 Task: Align the text "What is your name?" at the left.
Action: Mouse moved to (119, 105)
Screenshot: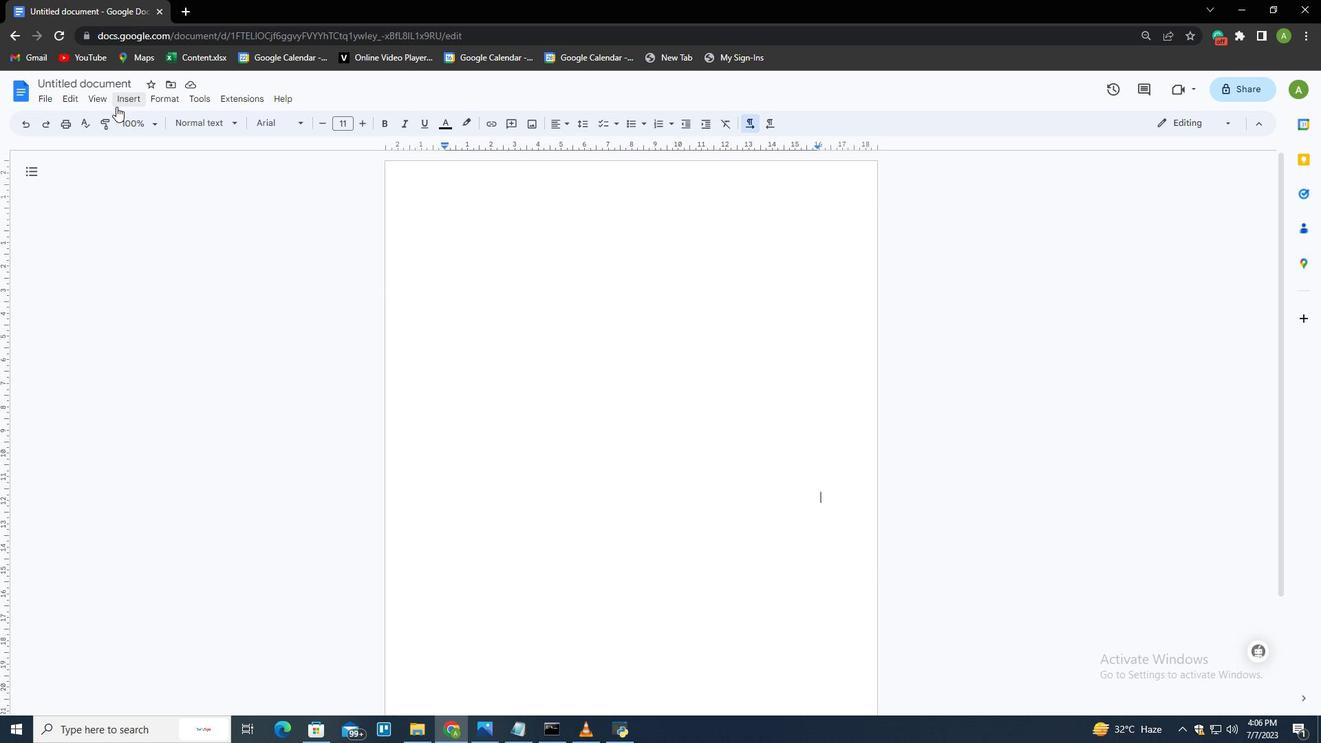 
Action: Mouse pressed left at (119, 105)
Screenshot: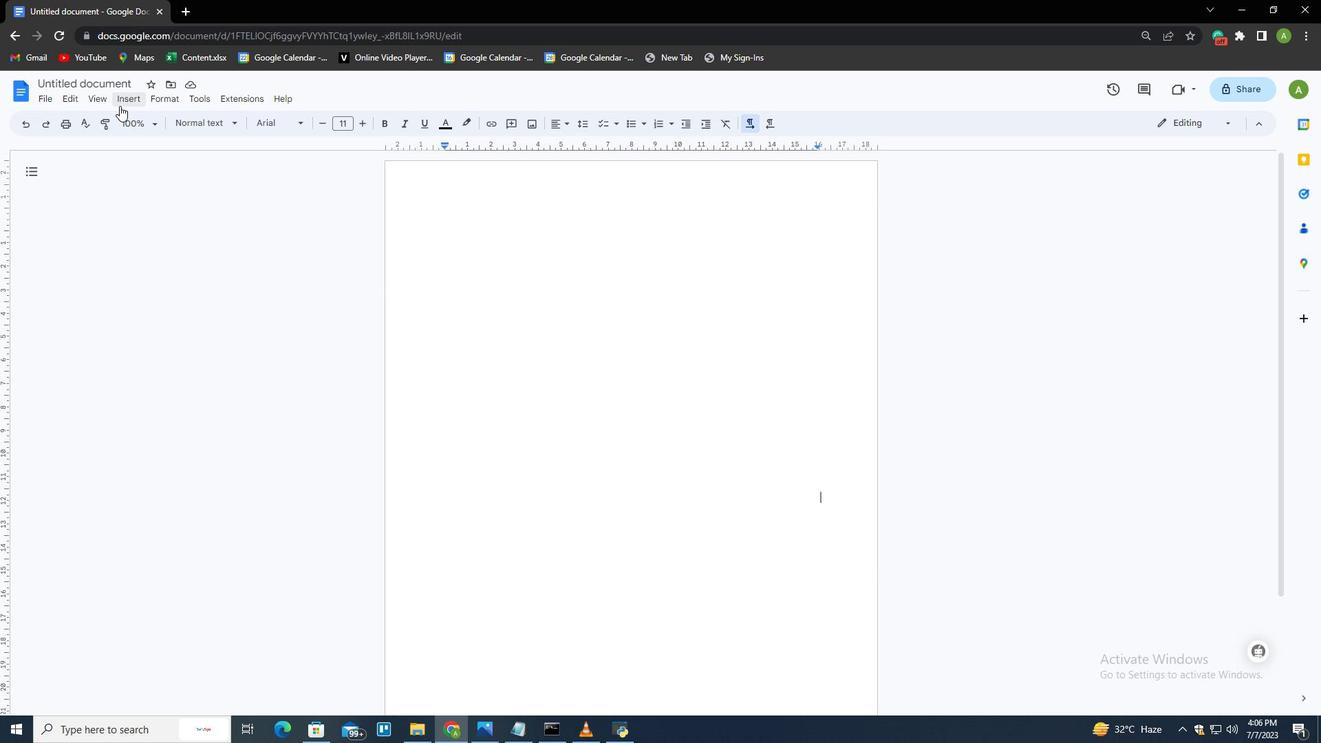 
Action: Mouse moved to (164, 165)
Screenshot: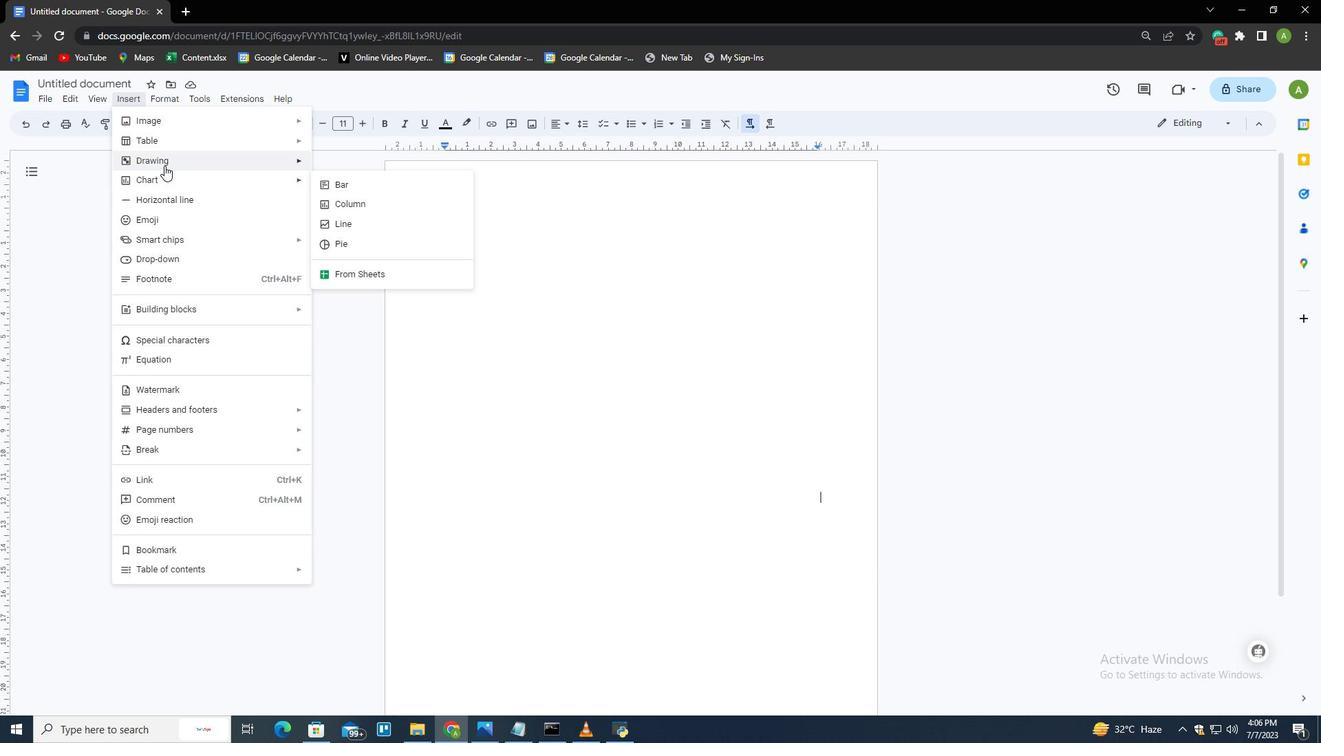 
Action: Mouse pressed left at (164, 165)
Screenshot: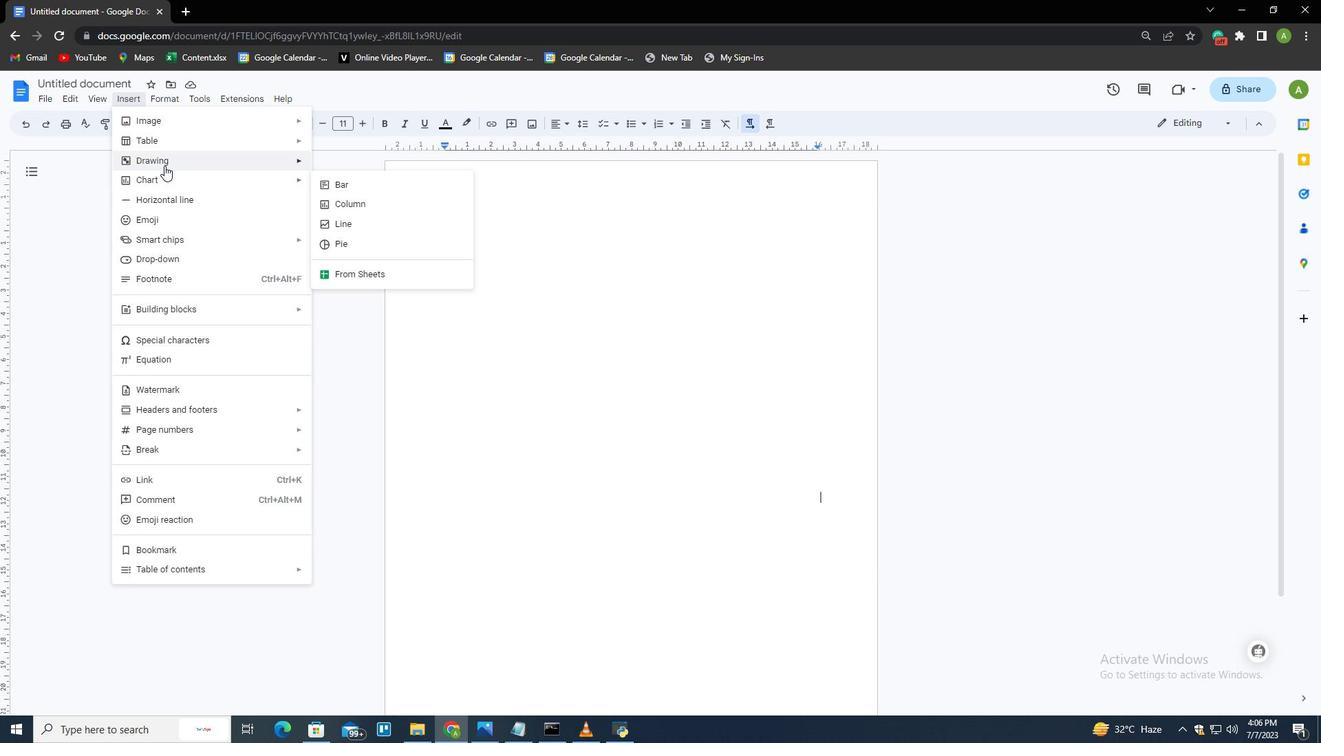 
Action: Mouse moved to (326, 165)
Screenshot: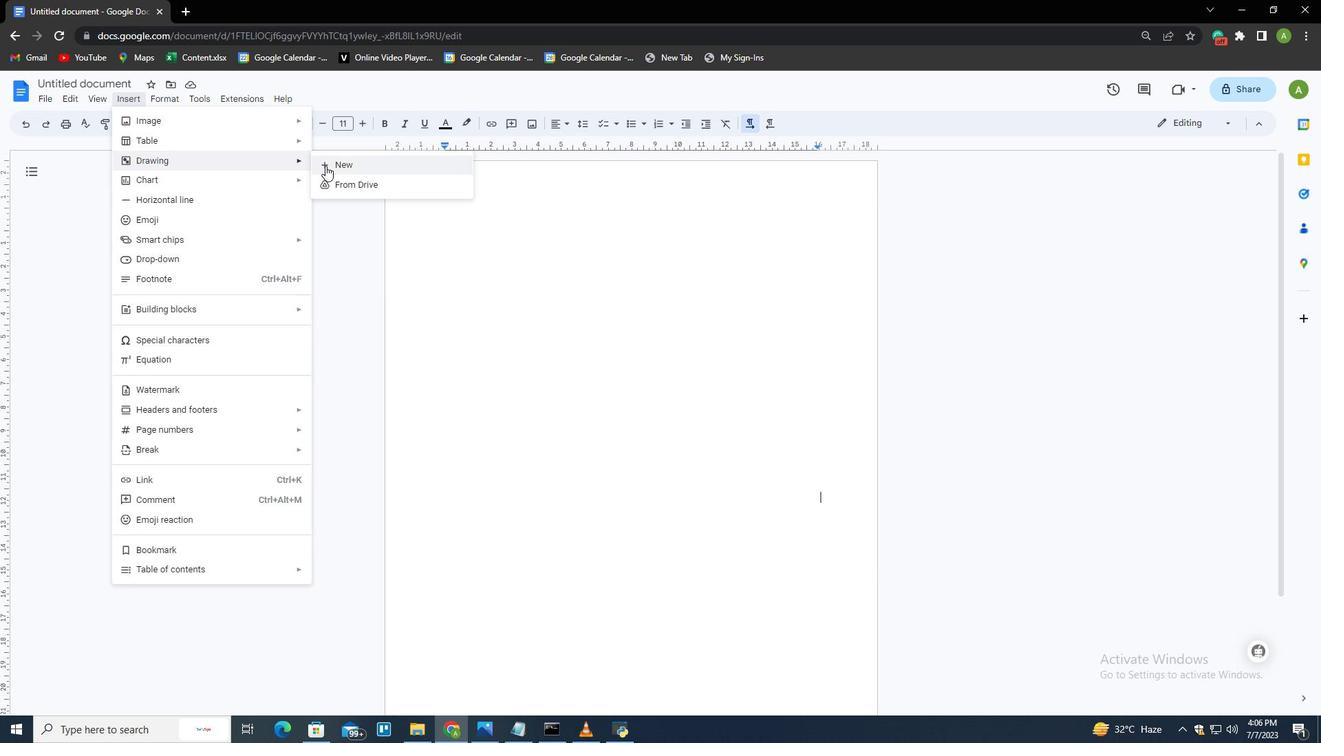 
Action: Mouse pressed left at (326, 165)
Screenshot: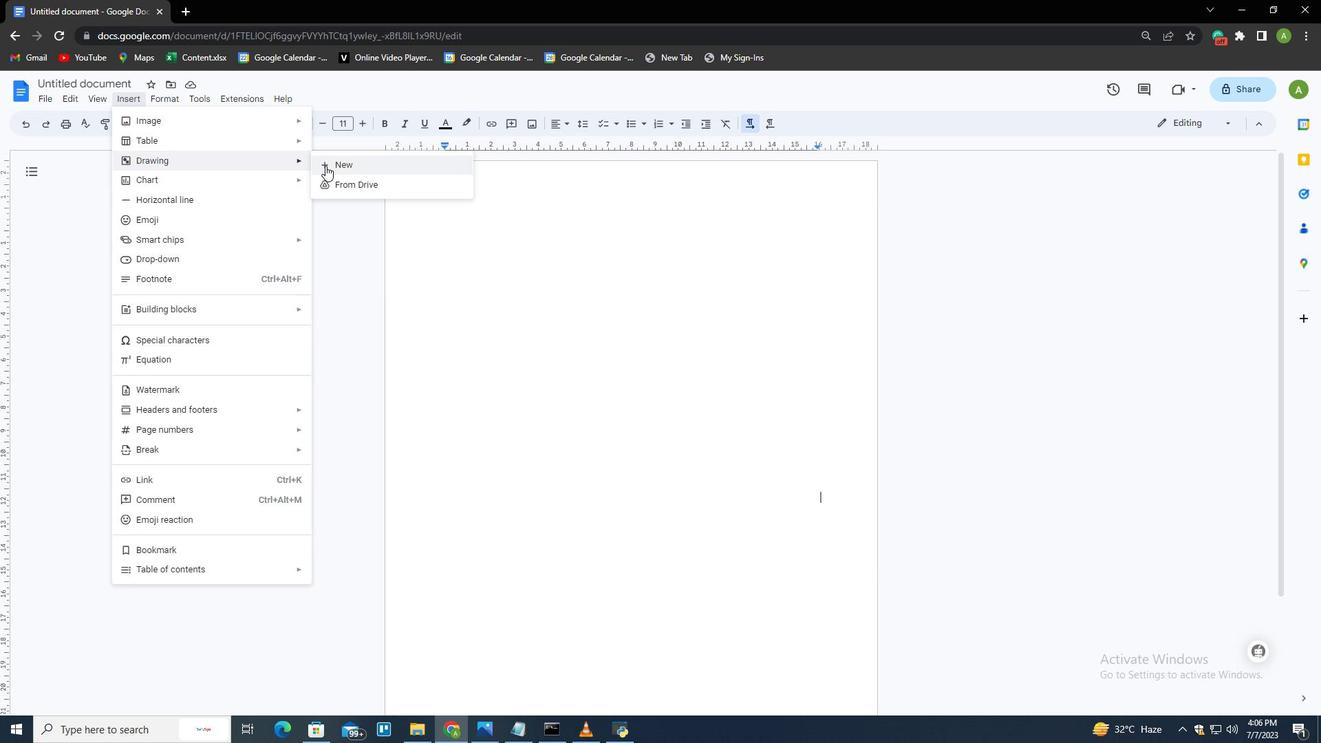 
Action: Mouse moved to (343, 156)
Screenshot: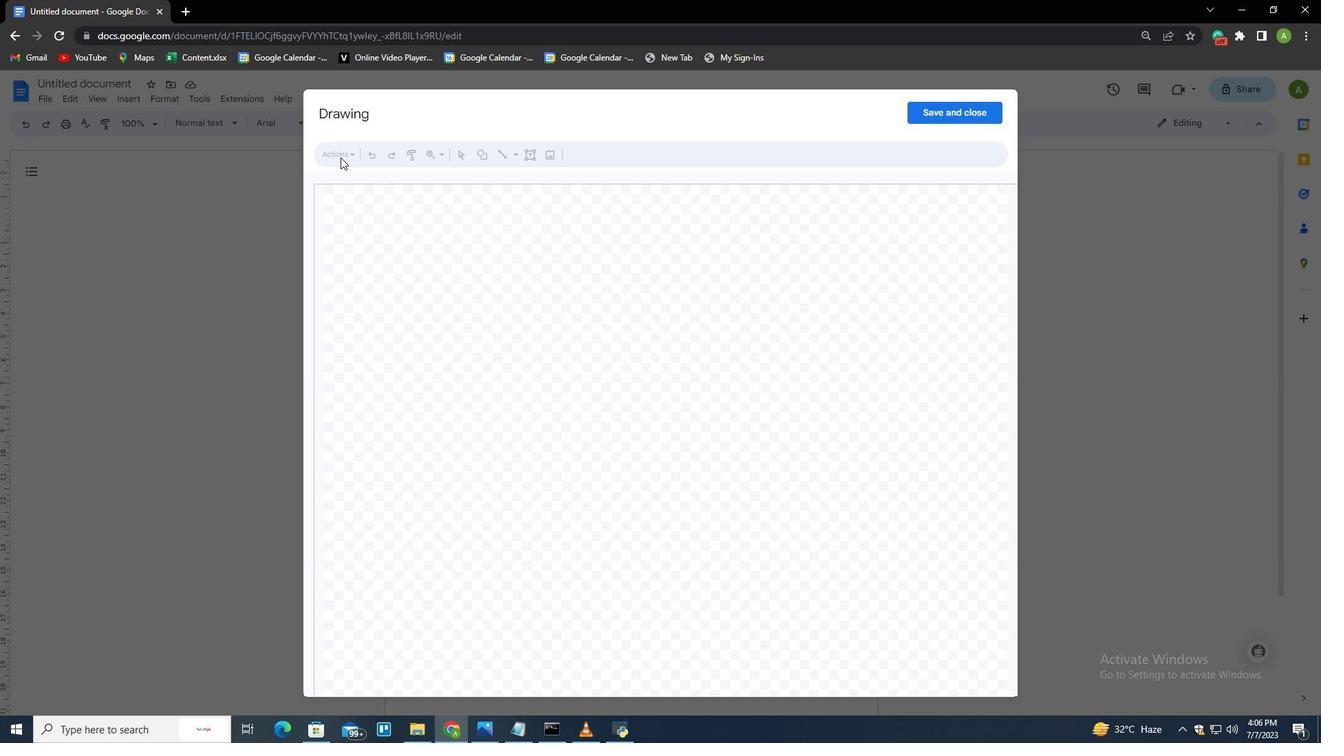 
Action: Mouse pressed left at (343, 156)
Screenshot: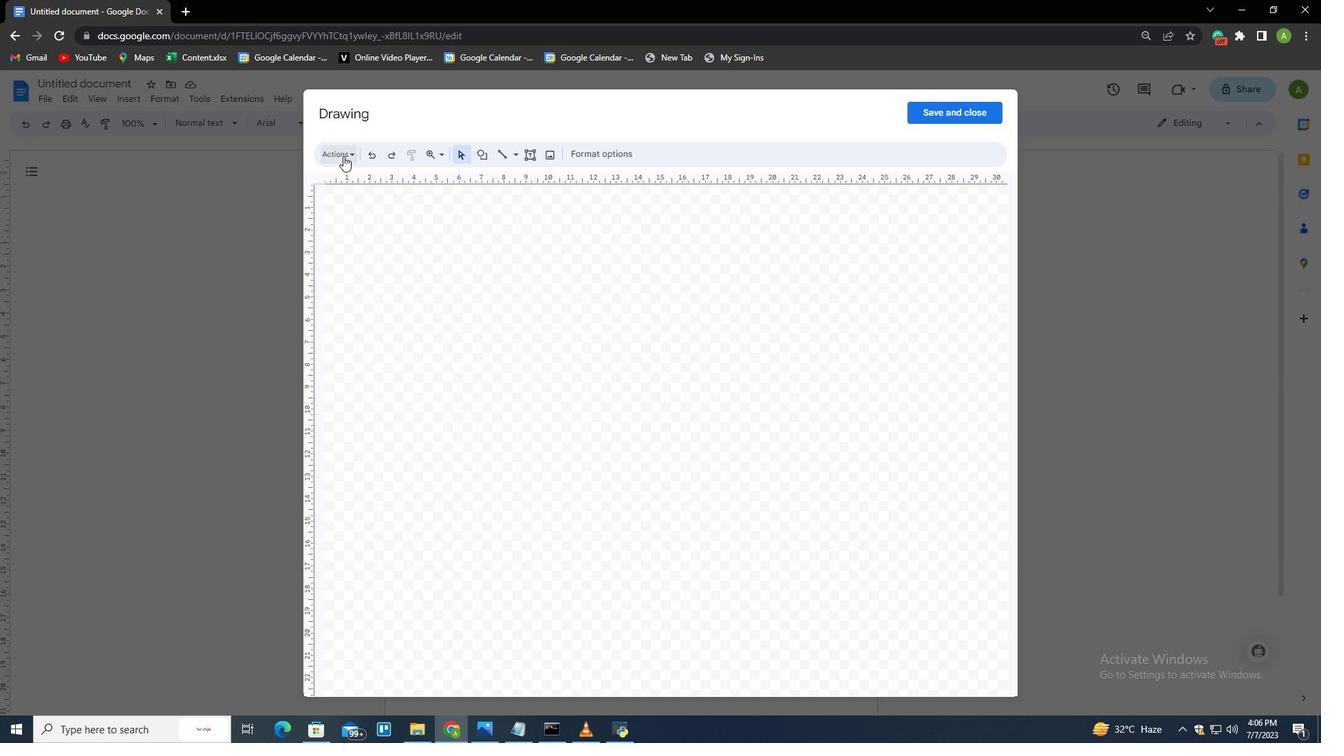 
Action: Mouse moved to (377, 245)
Screenshot: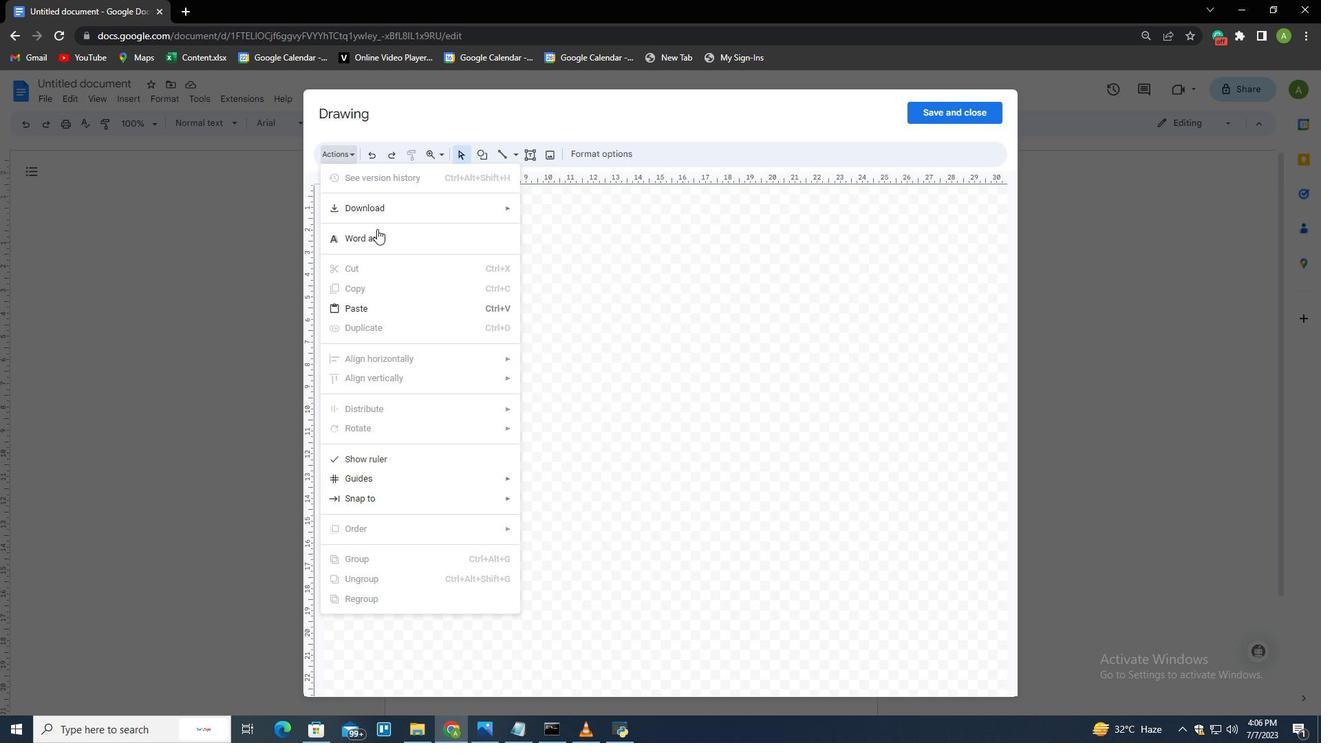 
Action: Mouse pressed left at (377, 245)
Screenshot: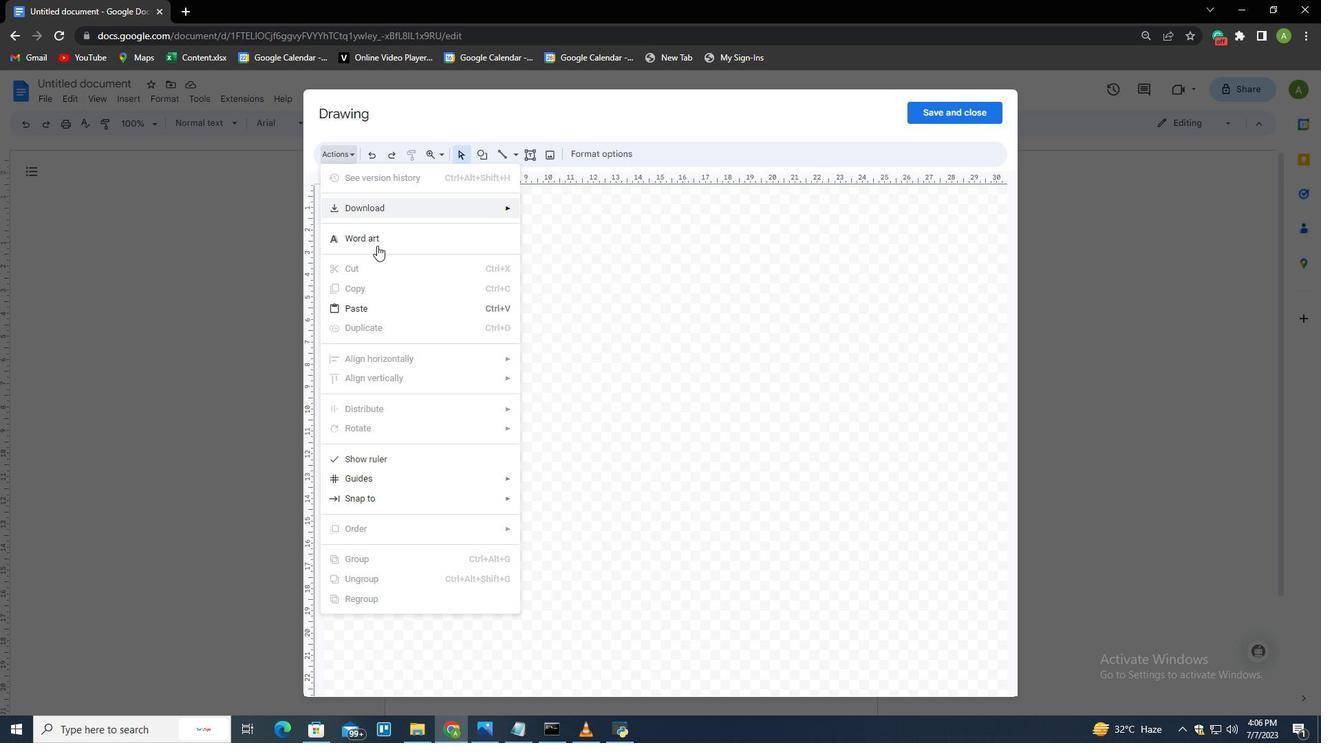 
Action: Mouse moved to (613, 213)
Screenshot: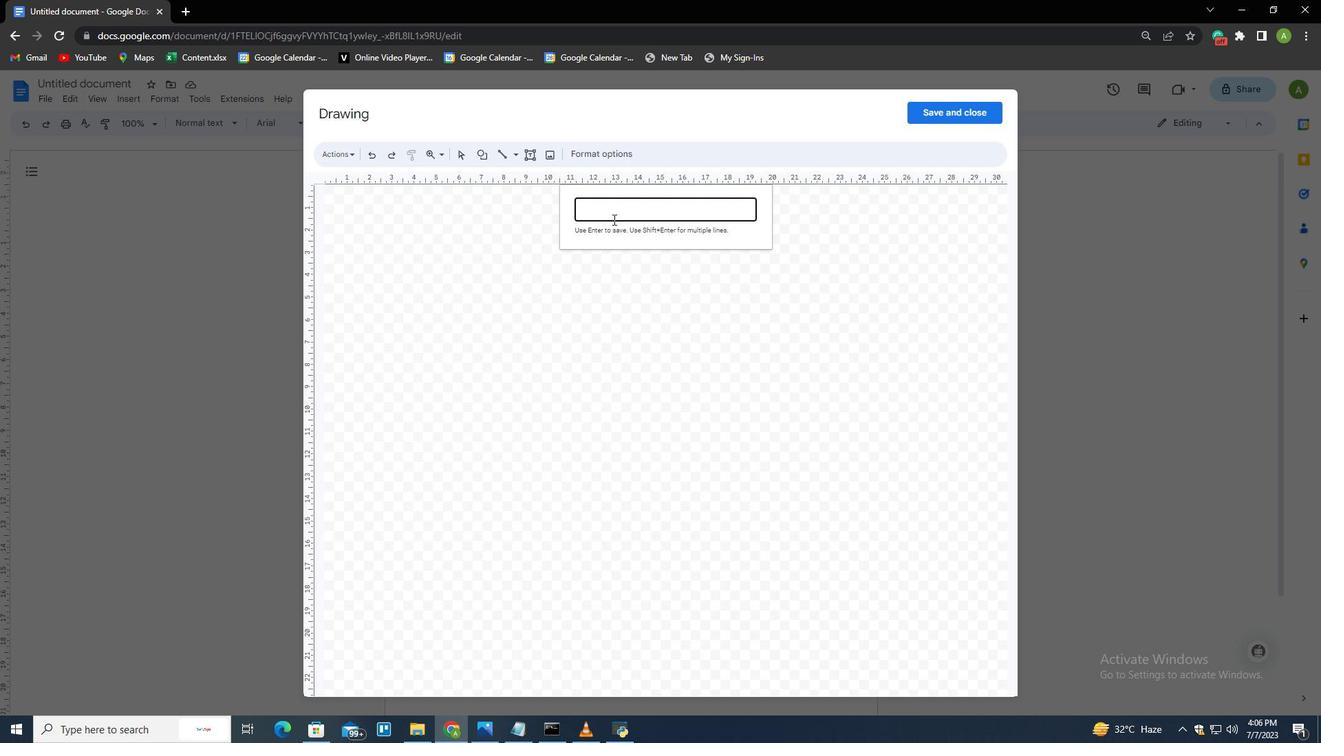 
Action: Mouse pressed left at (613, 213)
Screenshot: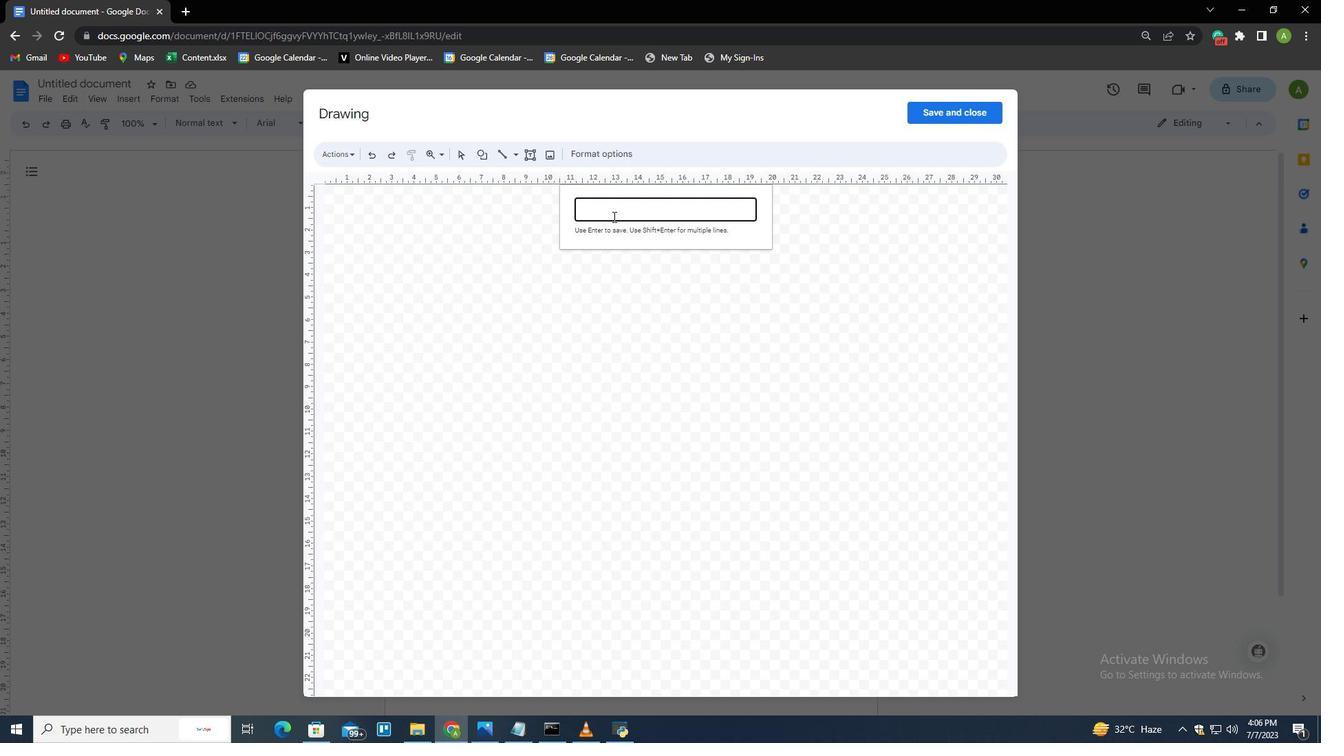 
Action: Key pressed <Key.shift><Key.shift>What<Key.space>is<Key.space>your<Key.space>name<Key.shift_r>?
Screenshot: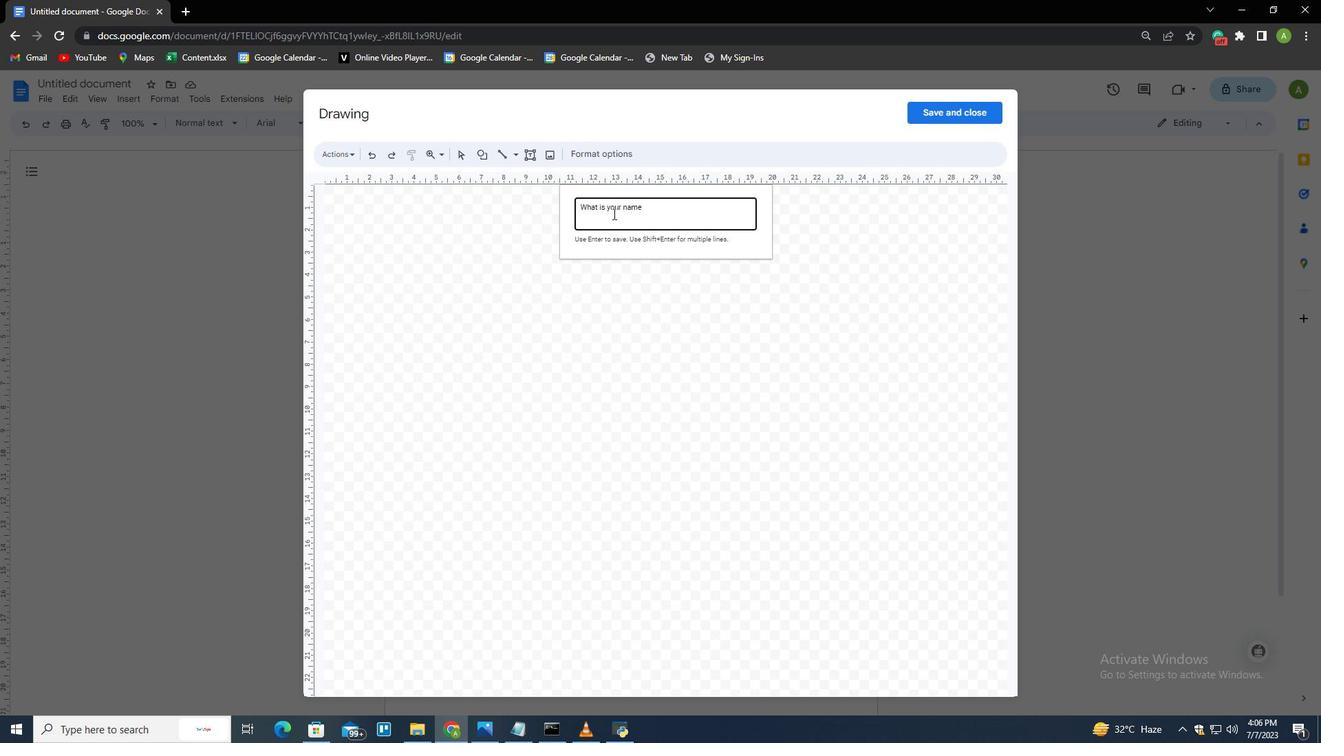 
Action: Mouse moved to (617, 276)
Screenshot: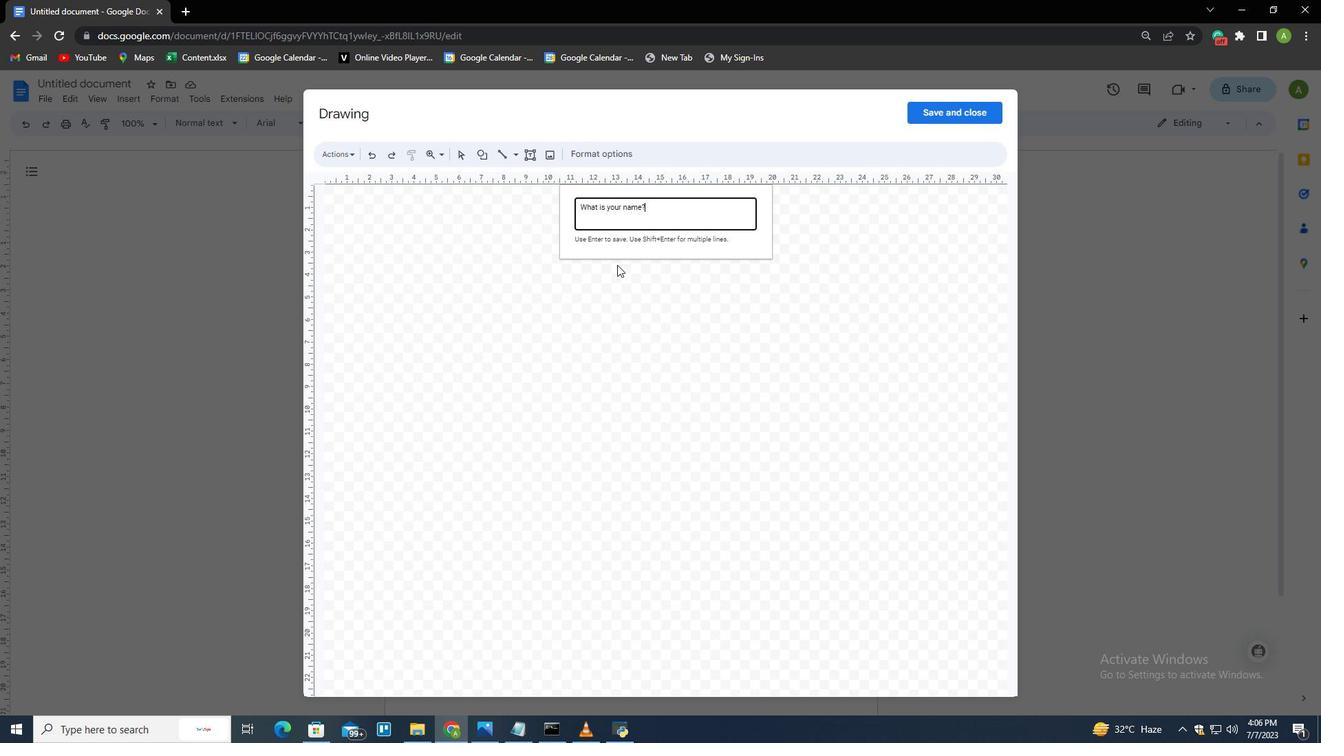 
Action: Mouse pressed left at (617, 276)
Screenshot: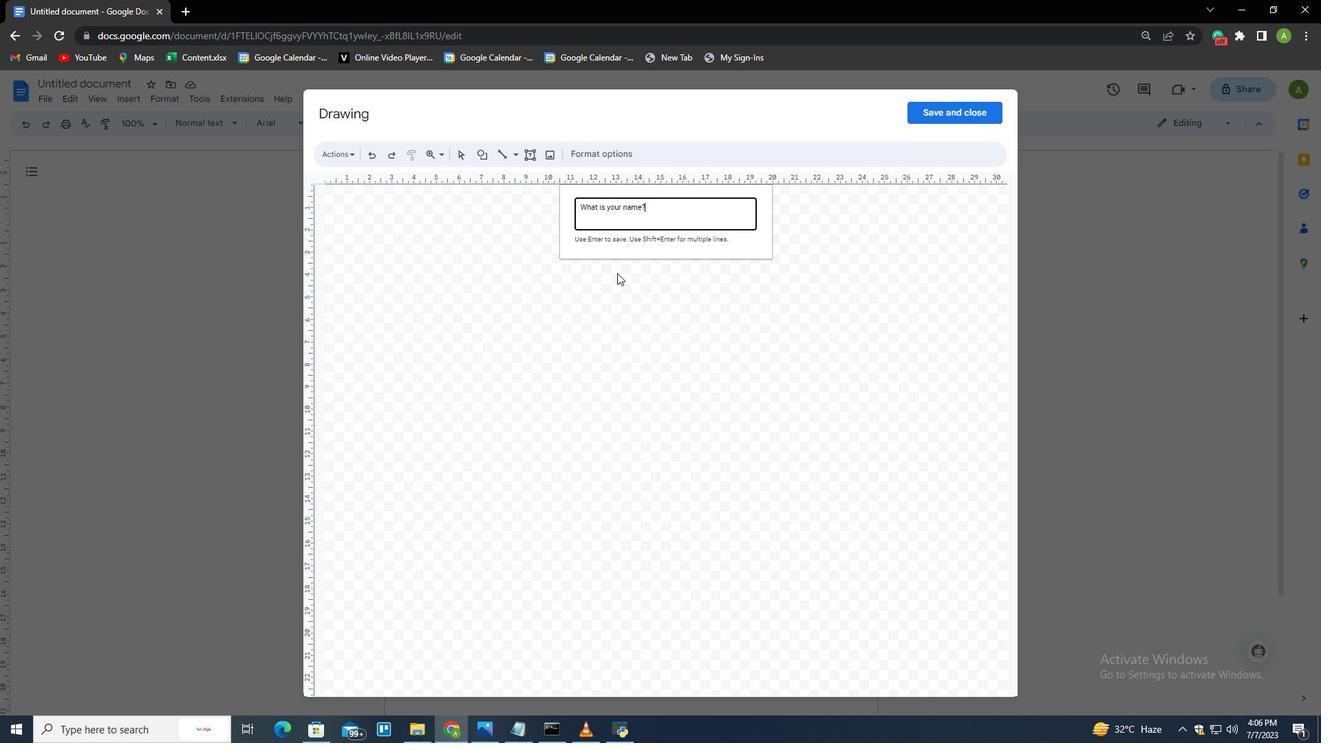 
Action: Mouse moved to (487, 153)
Screenshot: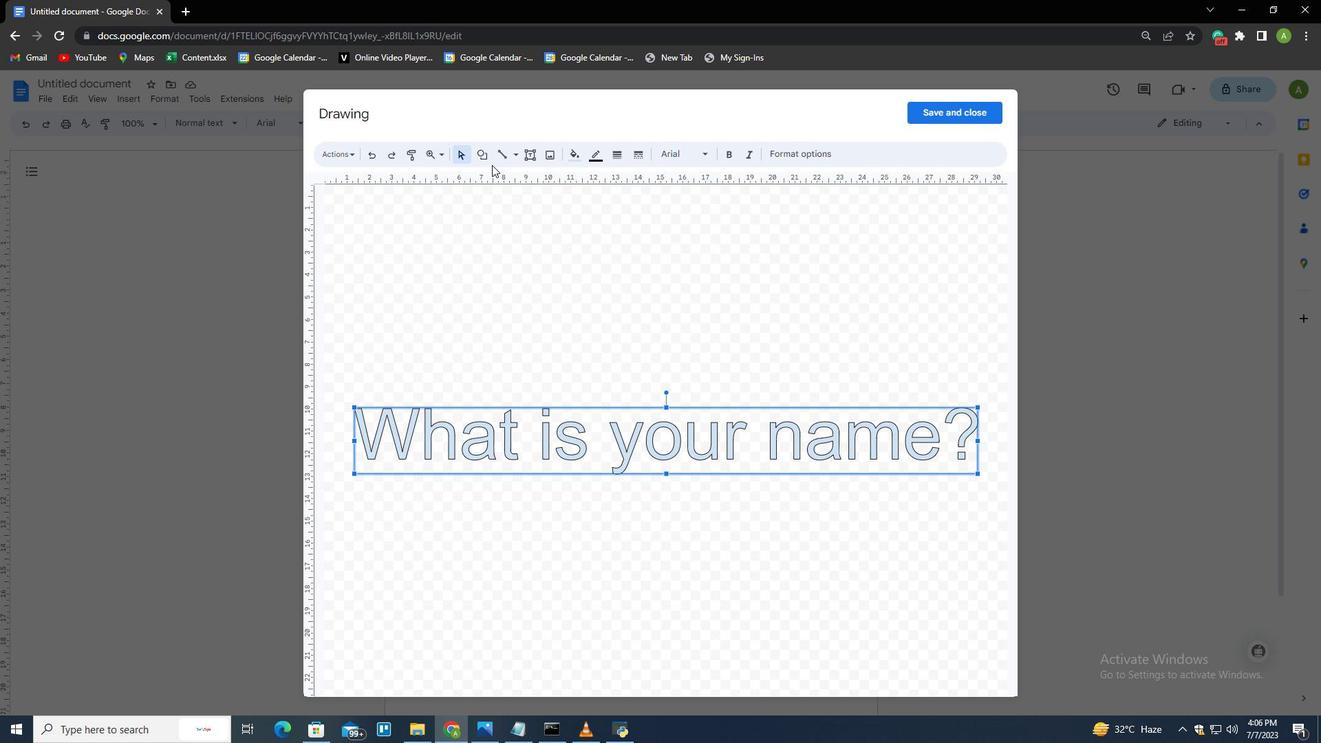 
Action: Mouse pressed left at (487, 153)
Screenshot: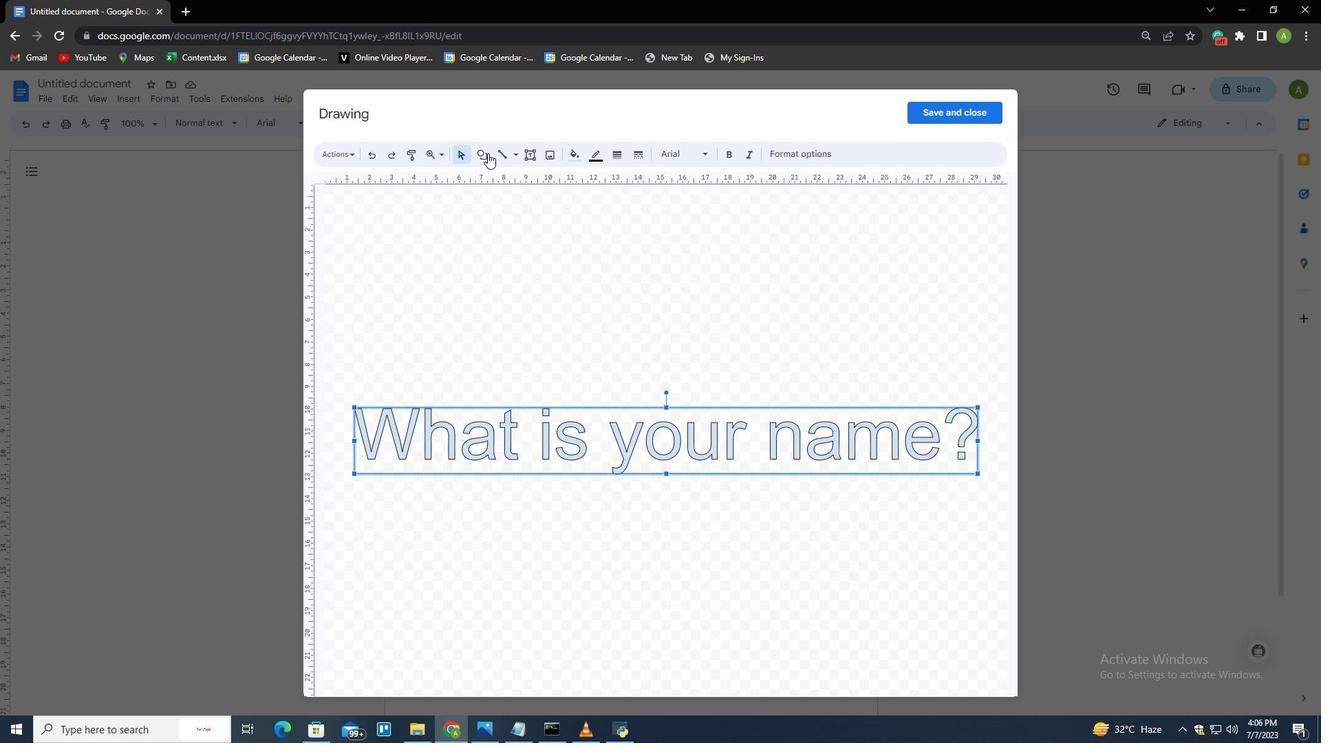 
Action: Mouse moved to (493, 172)
Screenshot: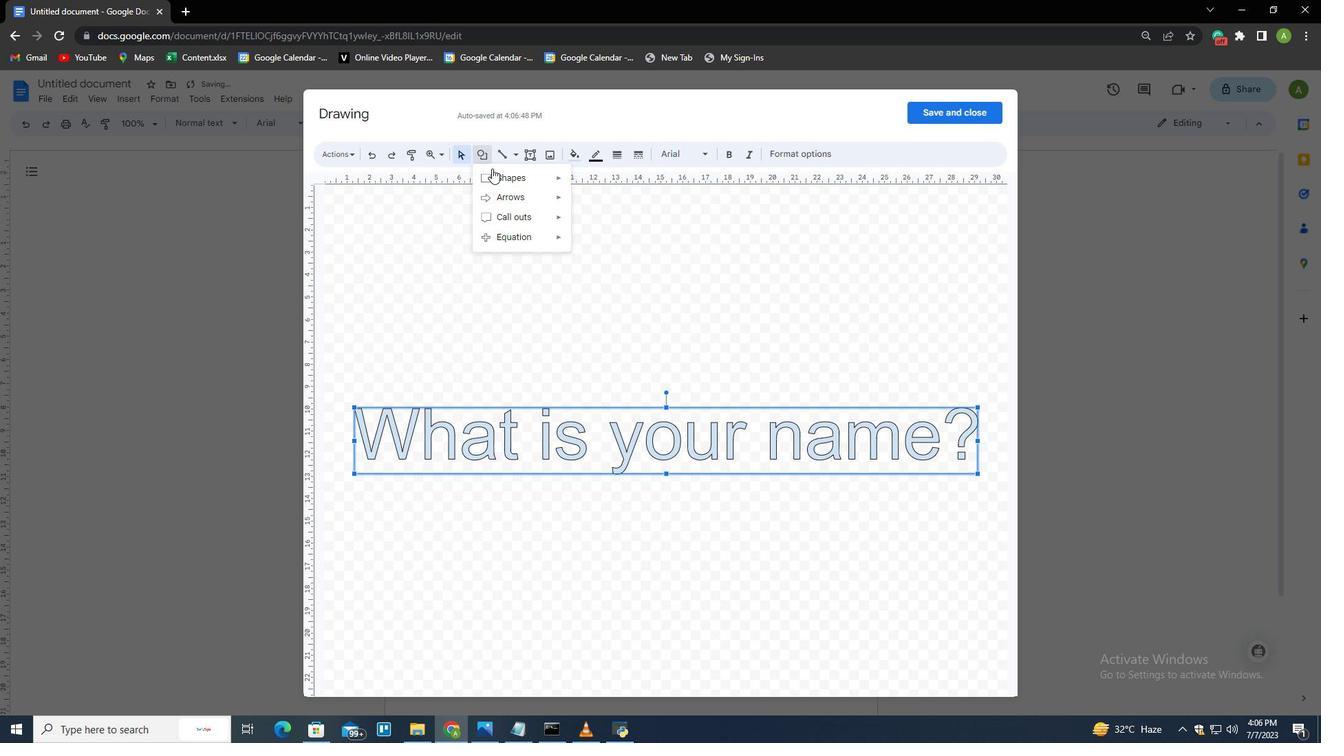 
Action: Mouse pressed left at (493, 172)
Screenshot: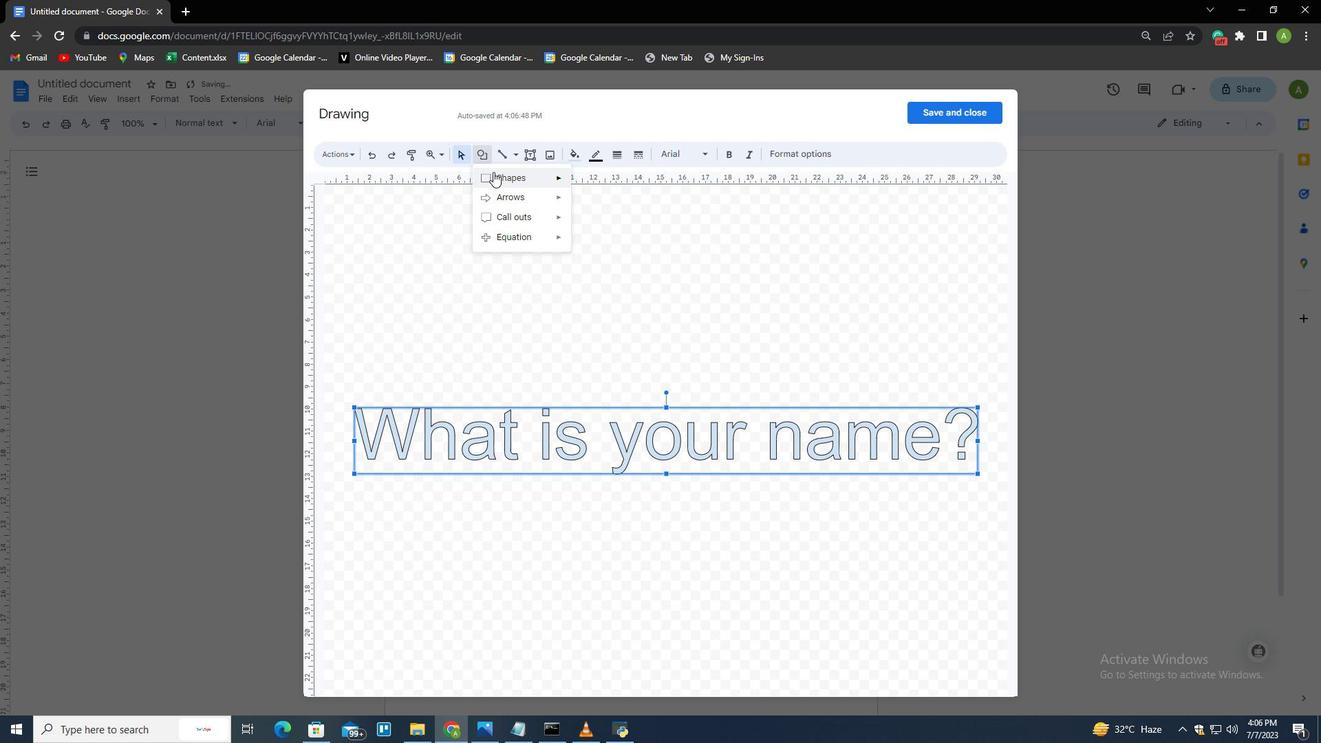 
Action: Mouse moved to (578, 178)
Screenshot: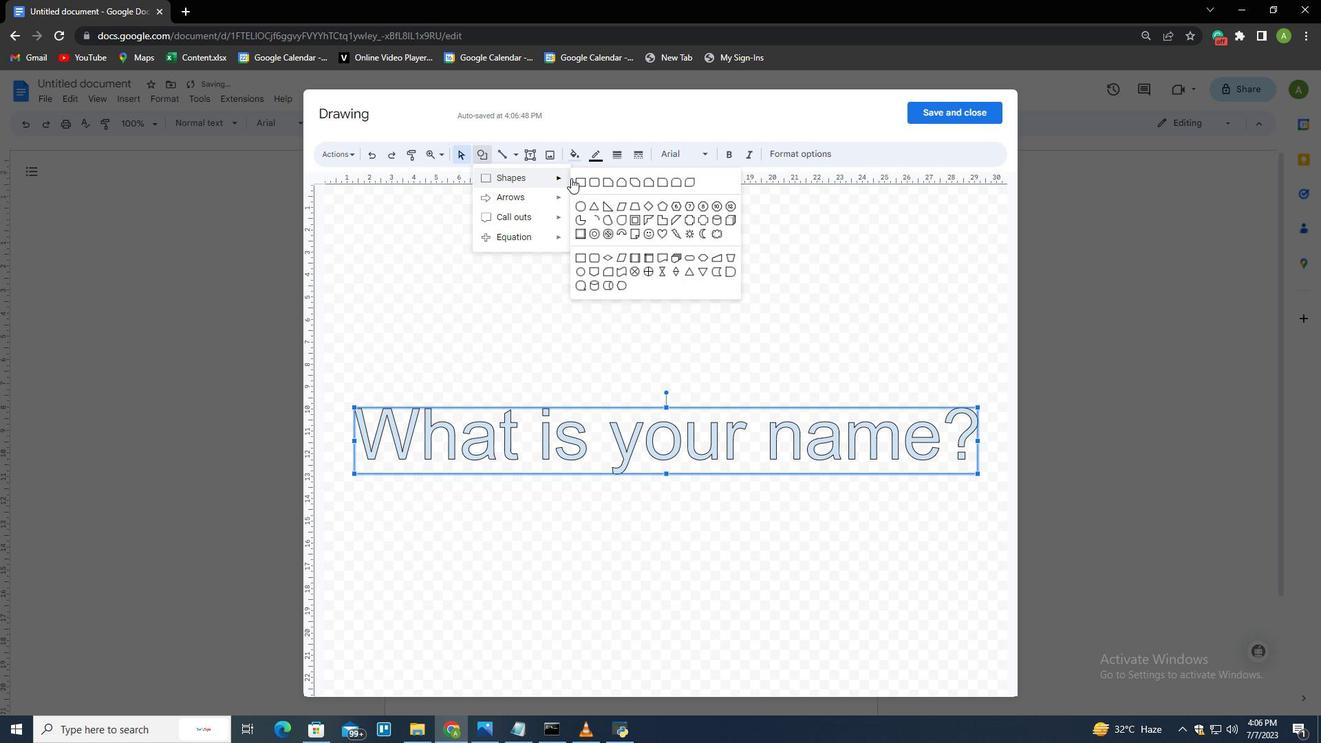 
Action: Mouse pressed left at (578, 178)
Screenshot: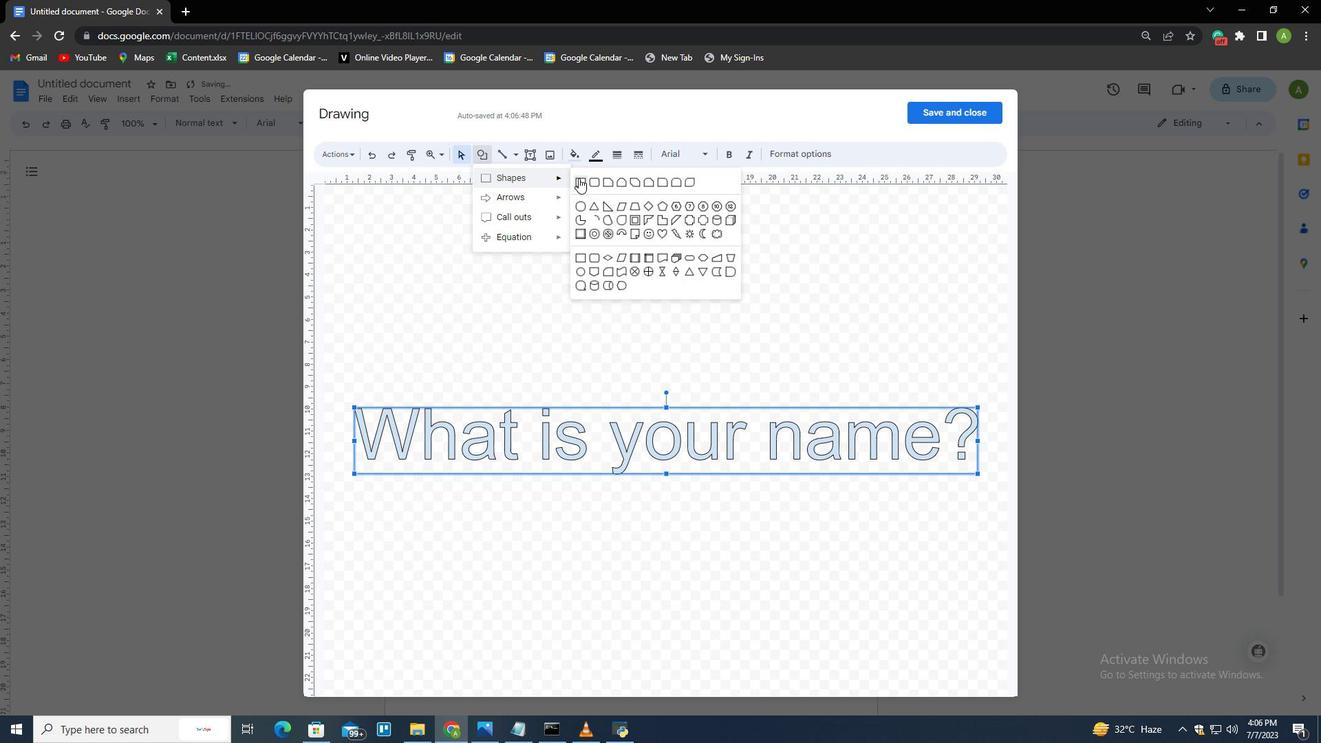 
Action: Mouse moved to (573, 272)
Screenshot: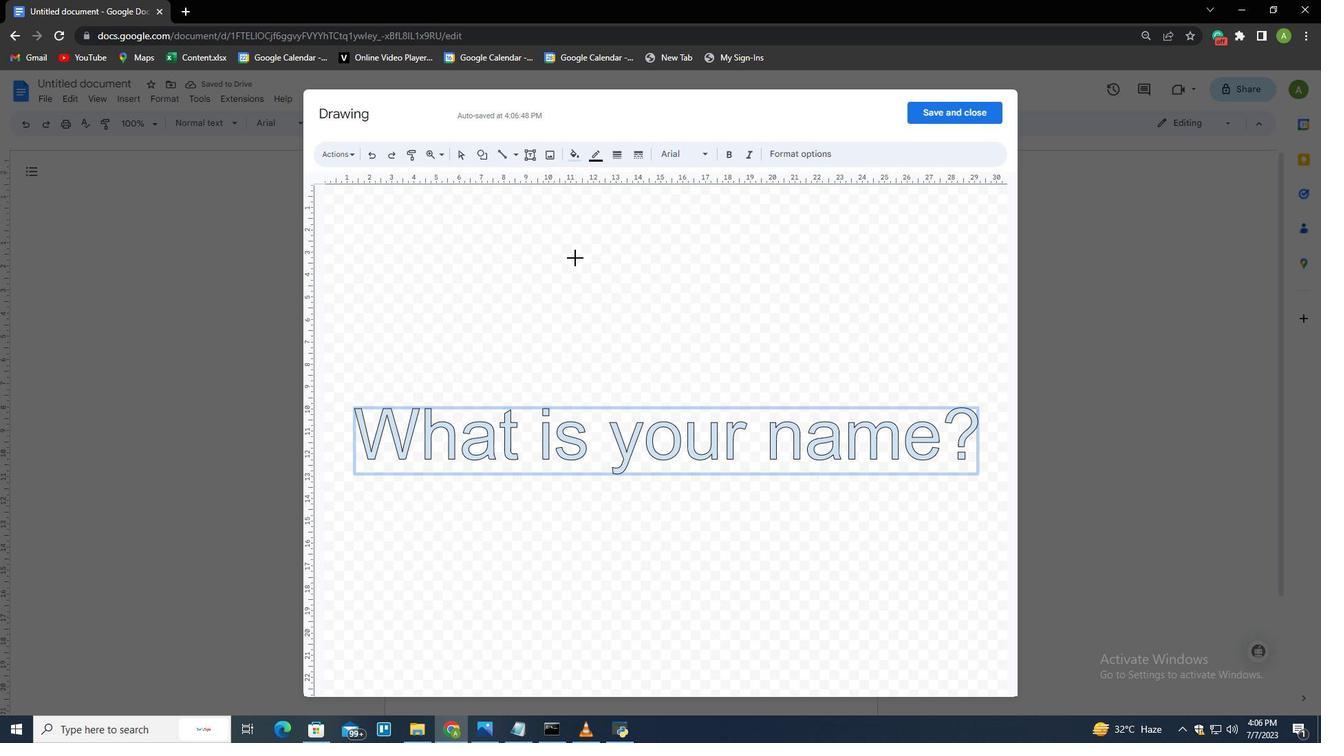 
Action: Mouse pressed left at (573, 272)
Screenshot: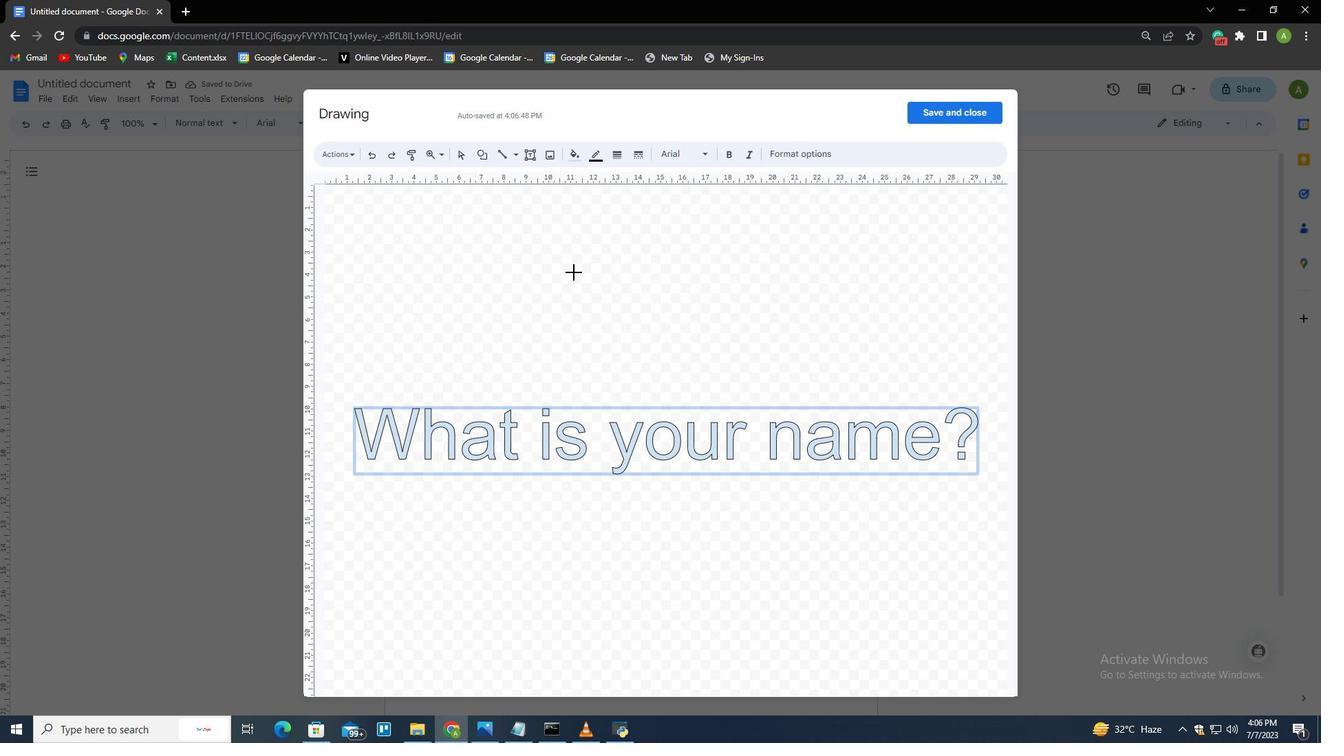 
Action: Mouse moved to (484, 353)
Screenshot: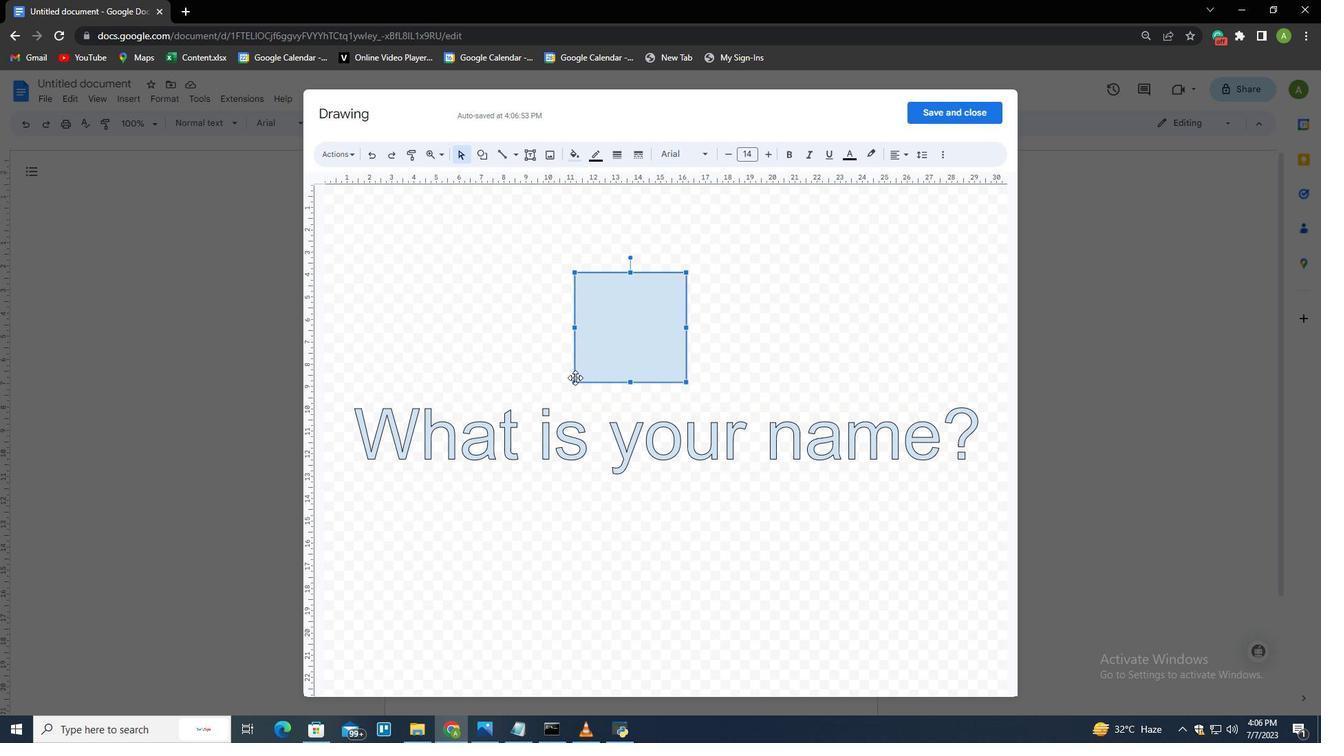 
Action: Mouse pressed left at (484, 353)
Screenshot: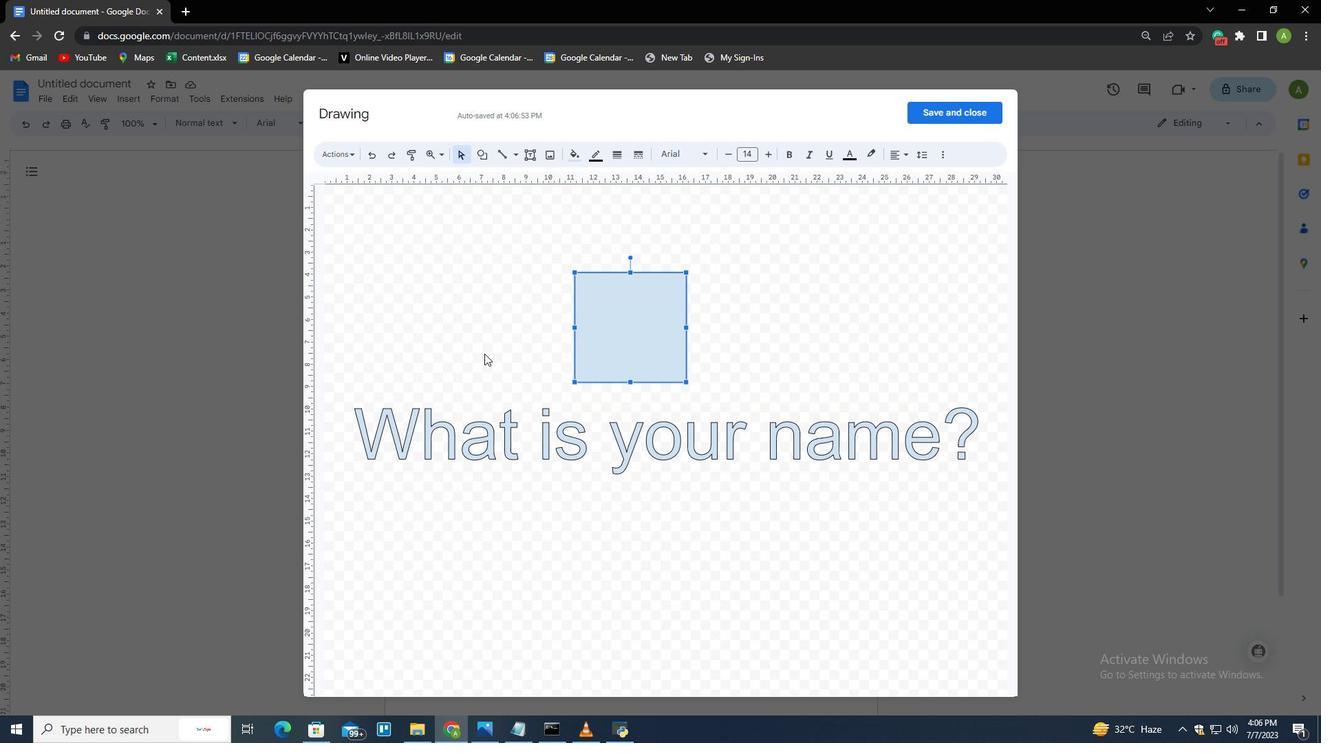 
Action: Mouse moved to (359, 251)
Screenshot: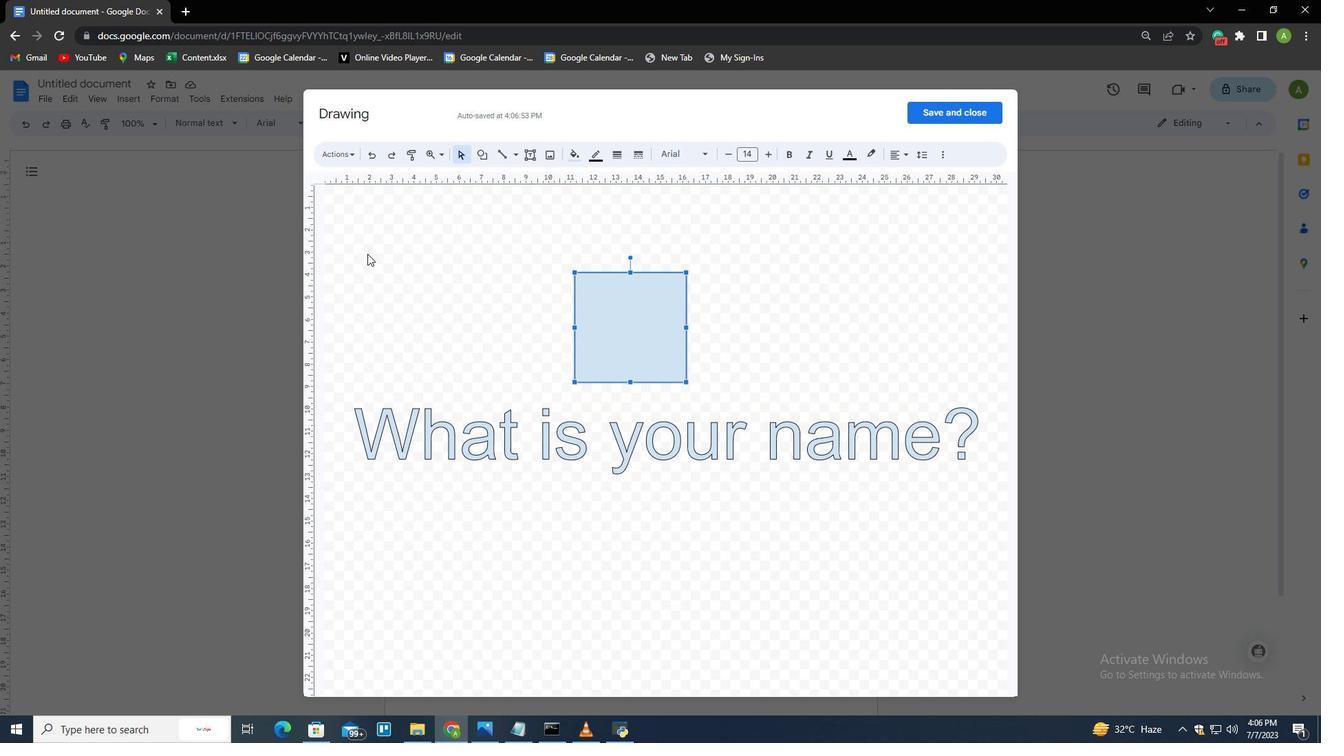 
Action: Mouse pressed left at (359, 251)
Screenshot: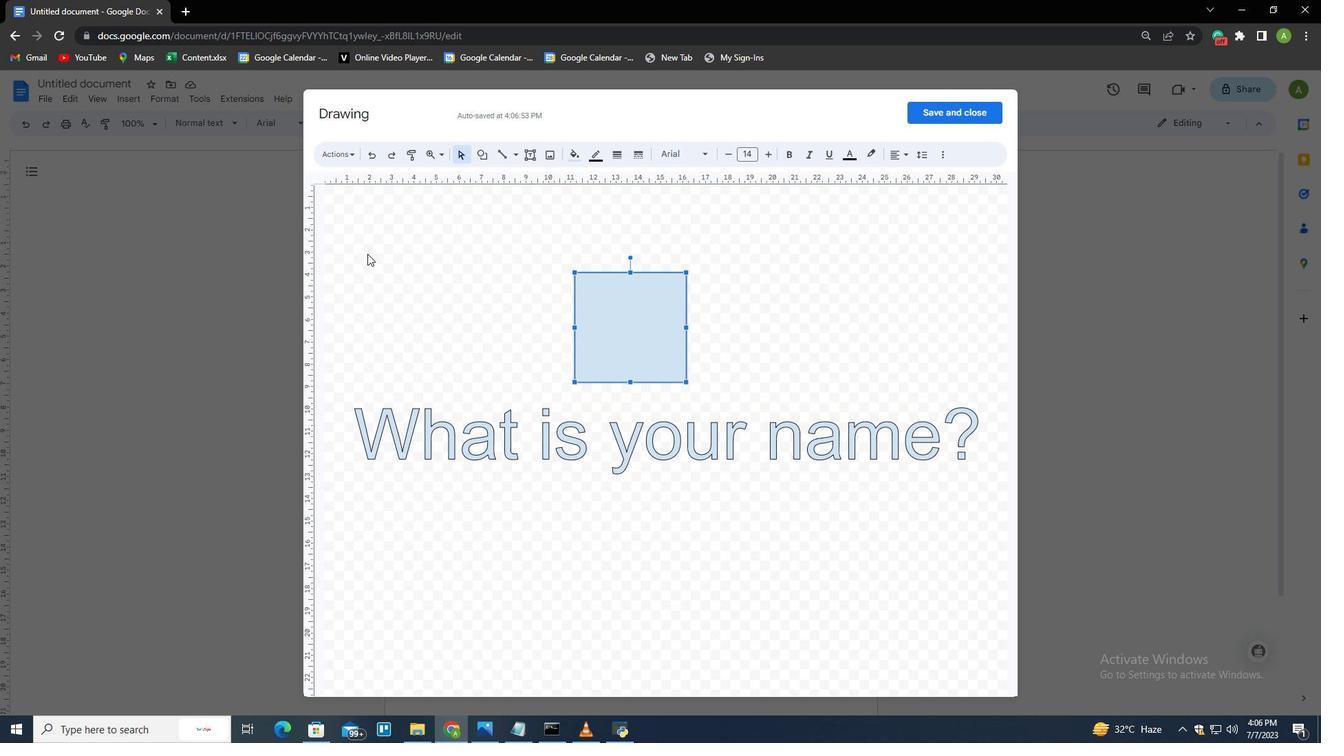
Action: Mouse moved to (355, 156)
Screenshot: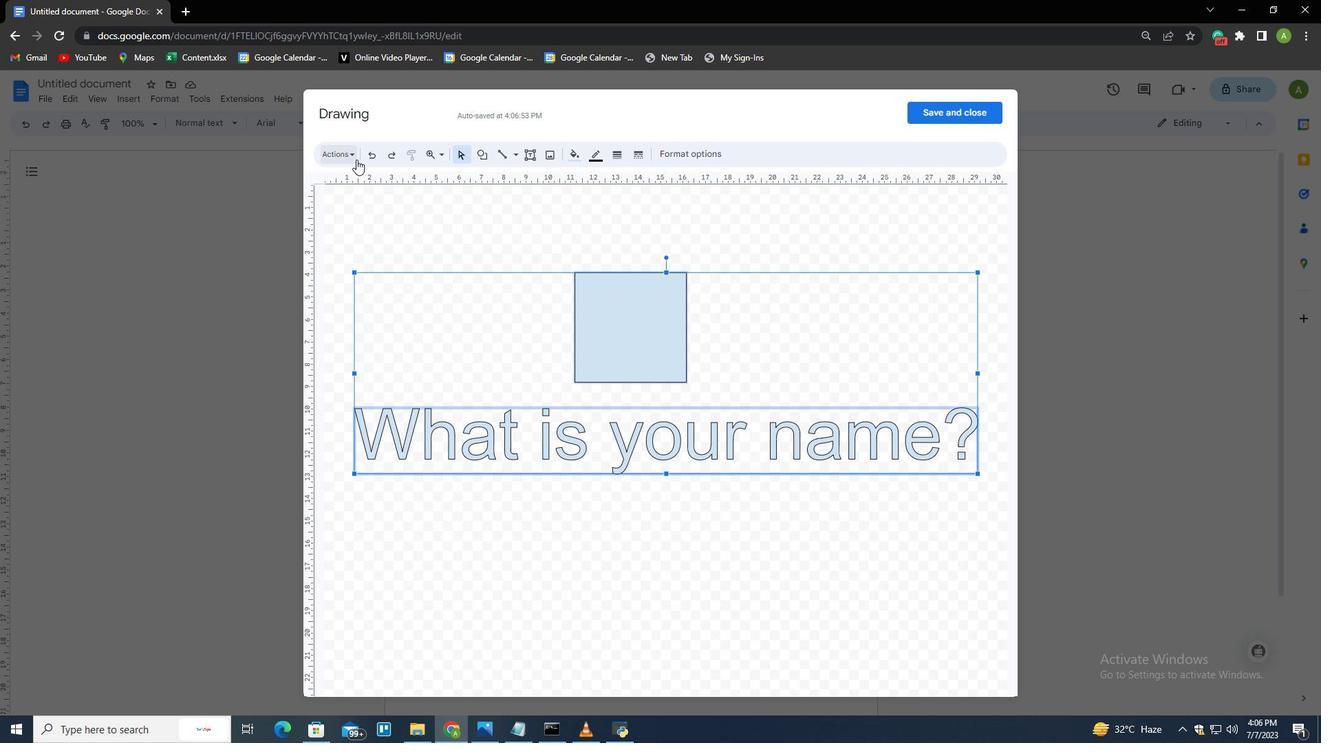 
Action: Mouse pressed left at (355, 156)
Screenshot: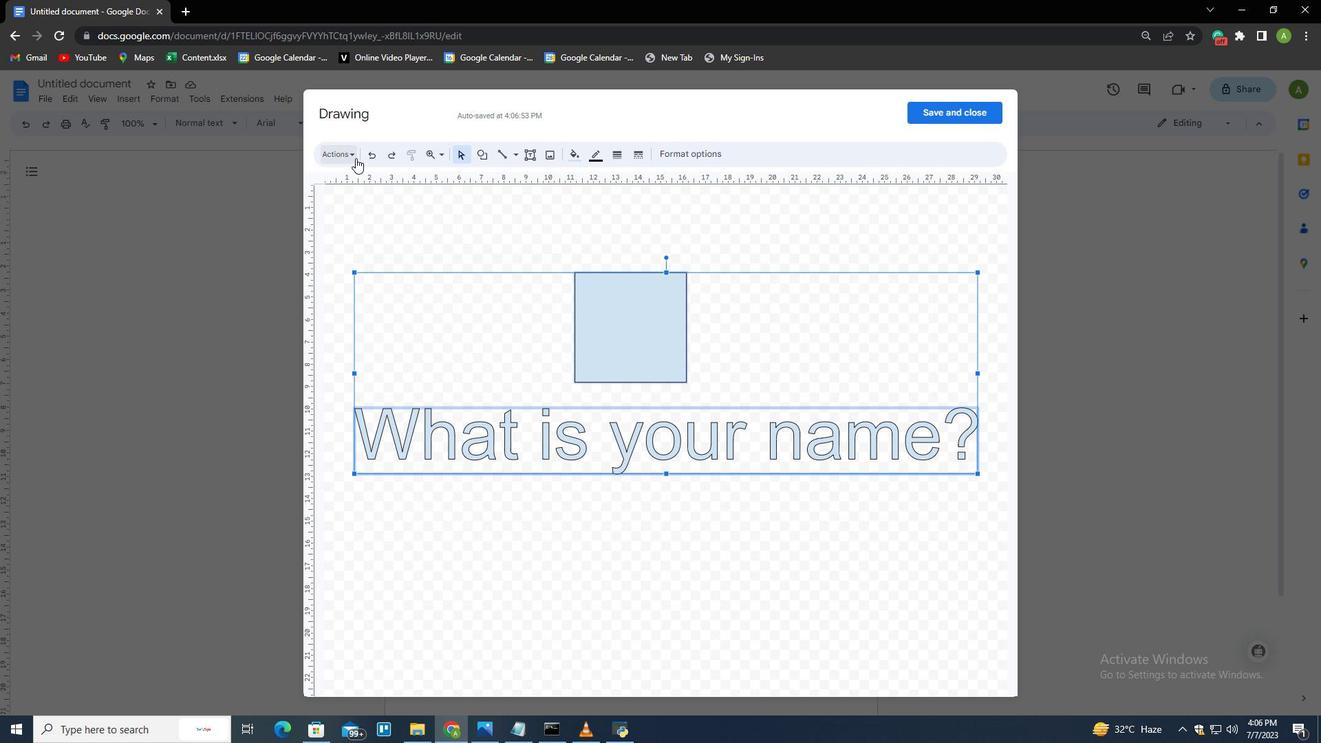 
Action: Mouse moved to (402, 357)
Screenshot: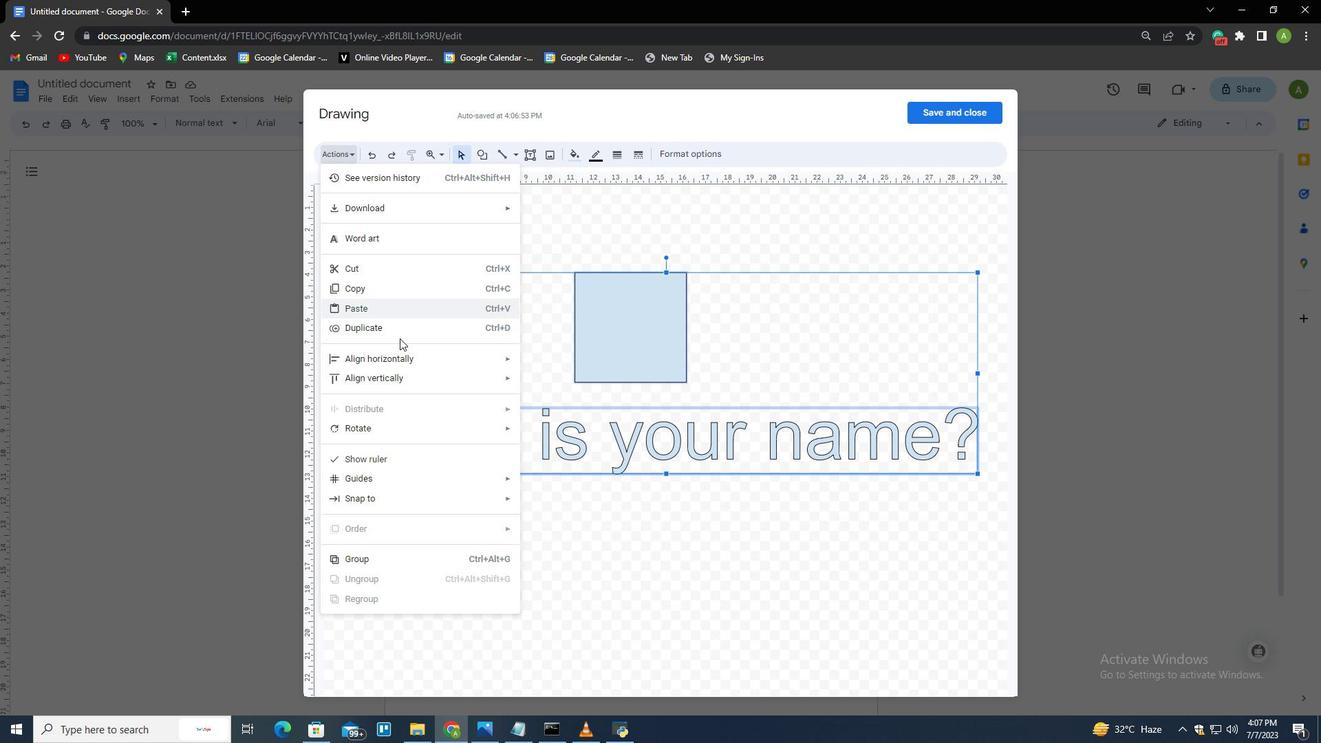 
Action: Mouse pressed left at (402, 357)
Screenshot: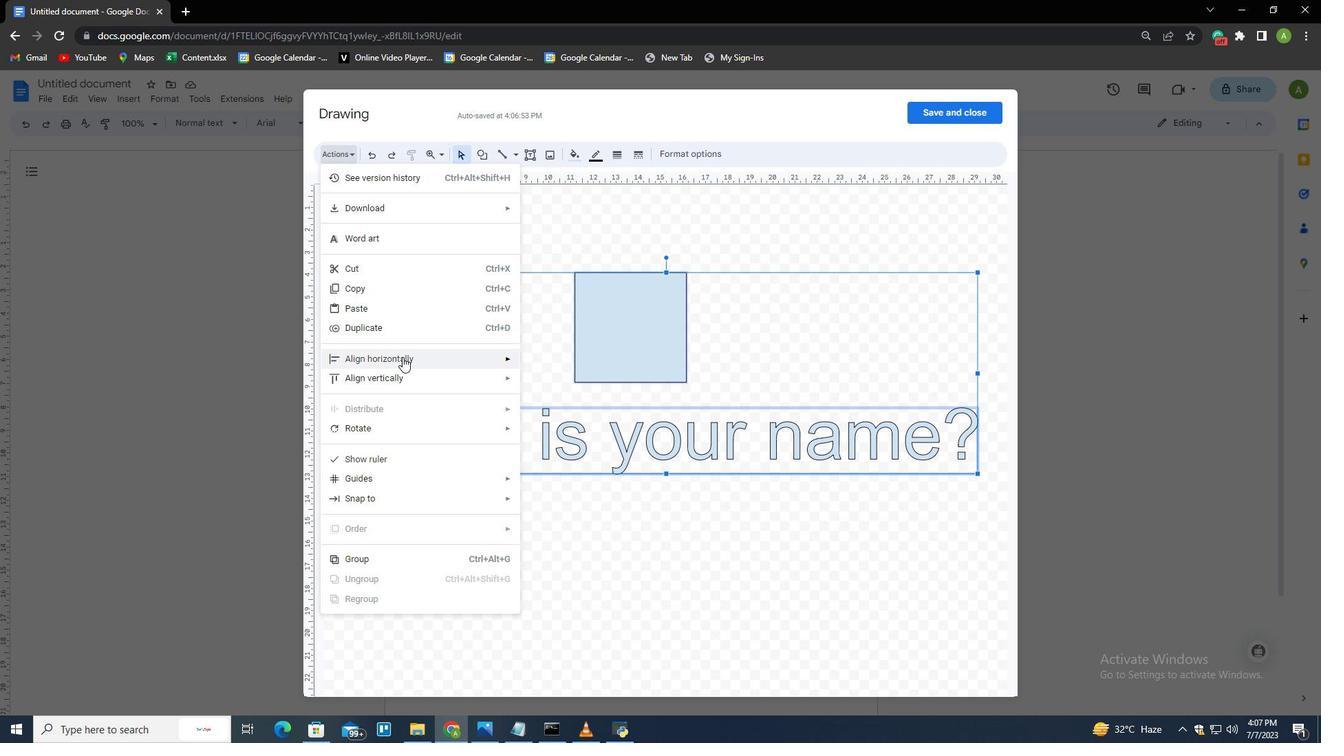 
Action: Mouse moved to (547, 360)
Screenshot: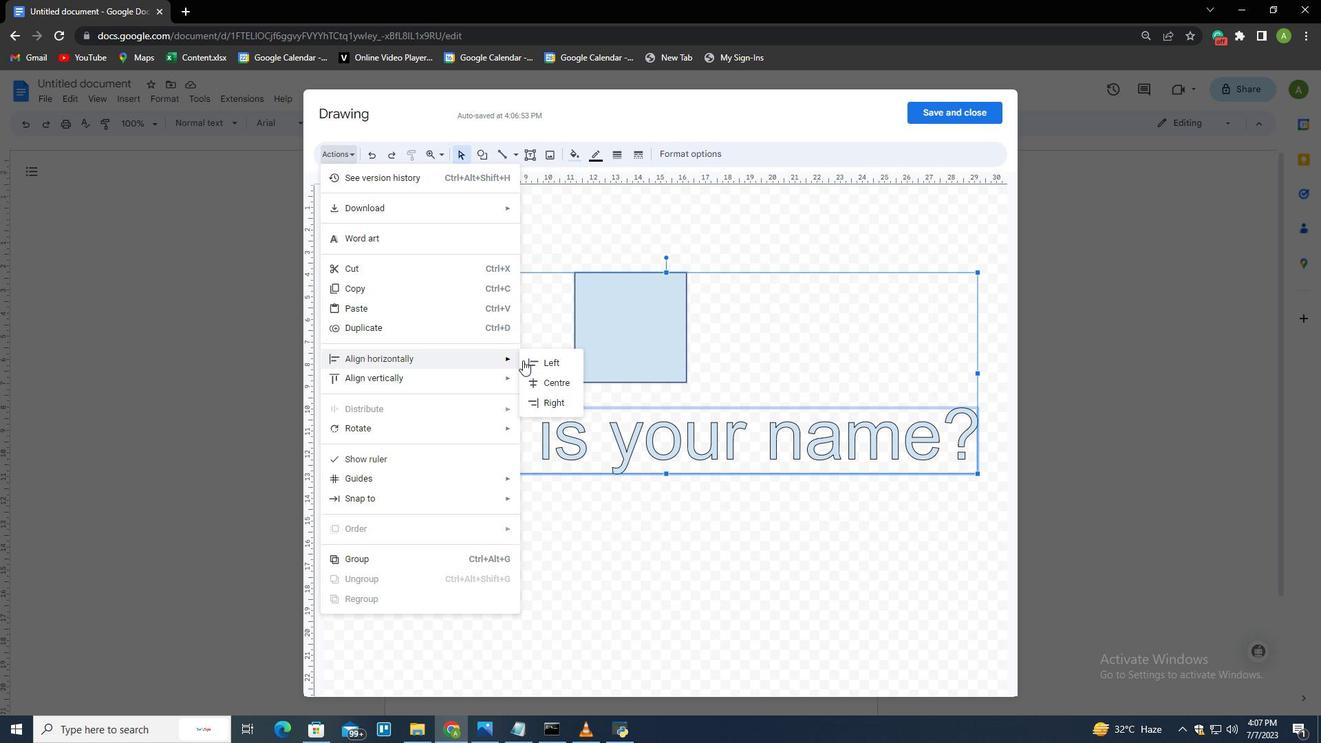 
Action: Mouse pressed left at (547, 360)
Screenshot: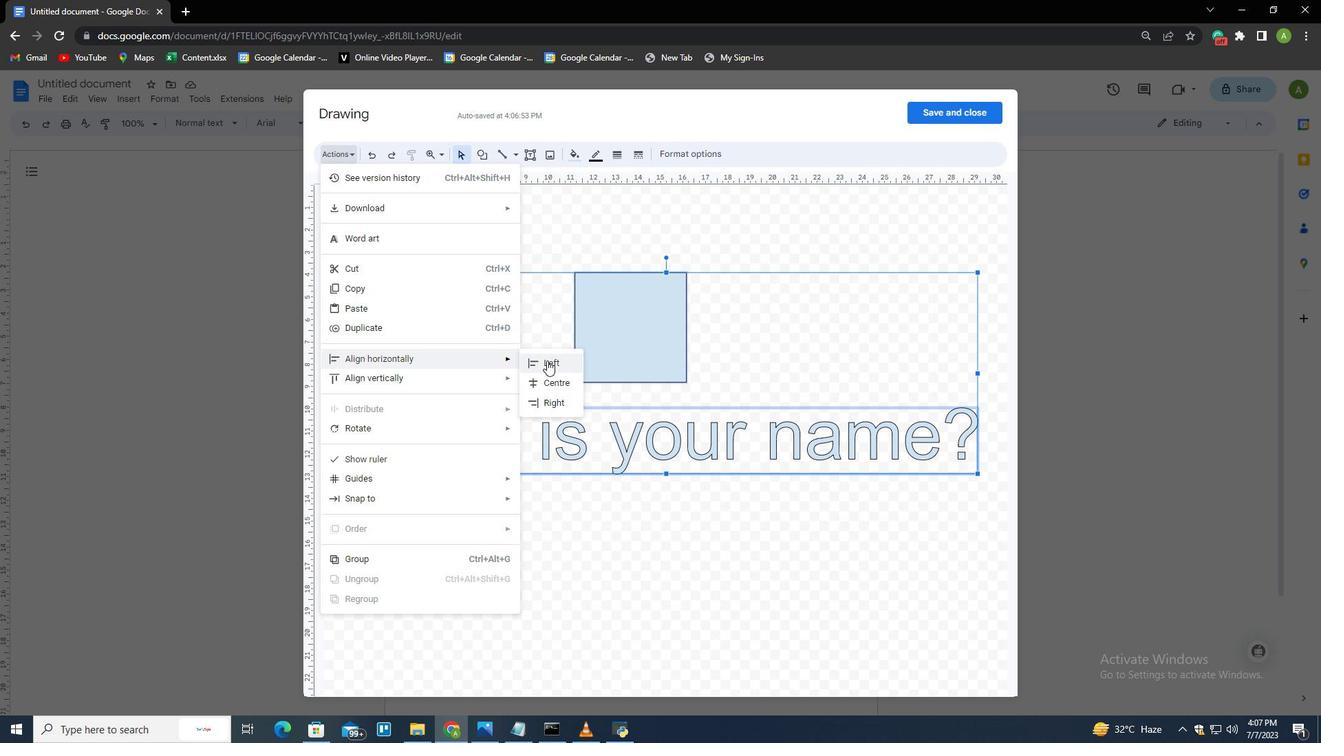 
